 Task: Add Bigelow Blackberry Raspberry Hibiscus Herbal Infusion Tea to the cart.
Action: Mouse moved to (48, 380)
Screenshot: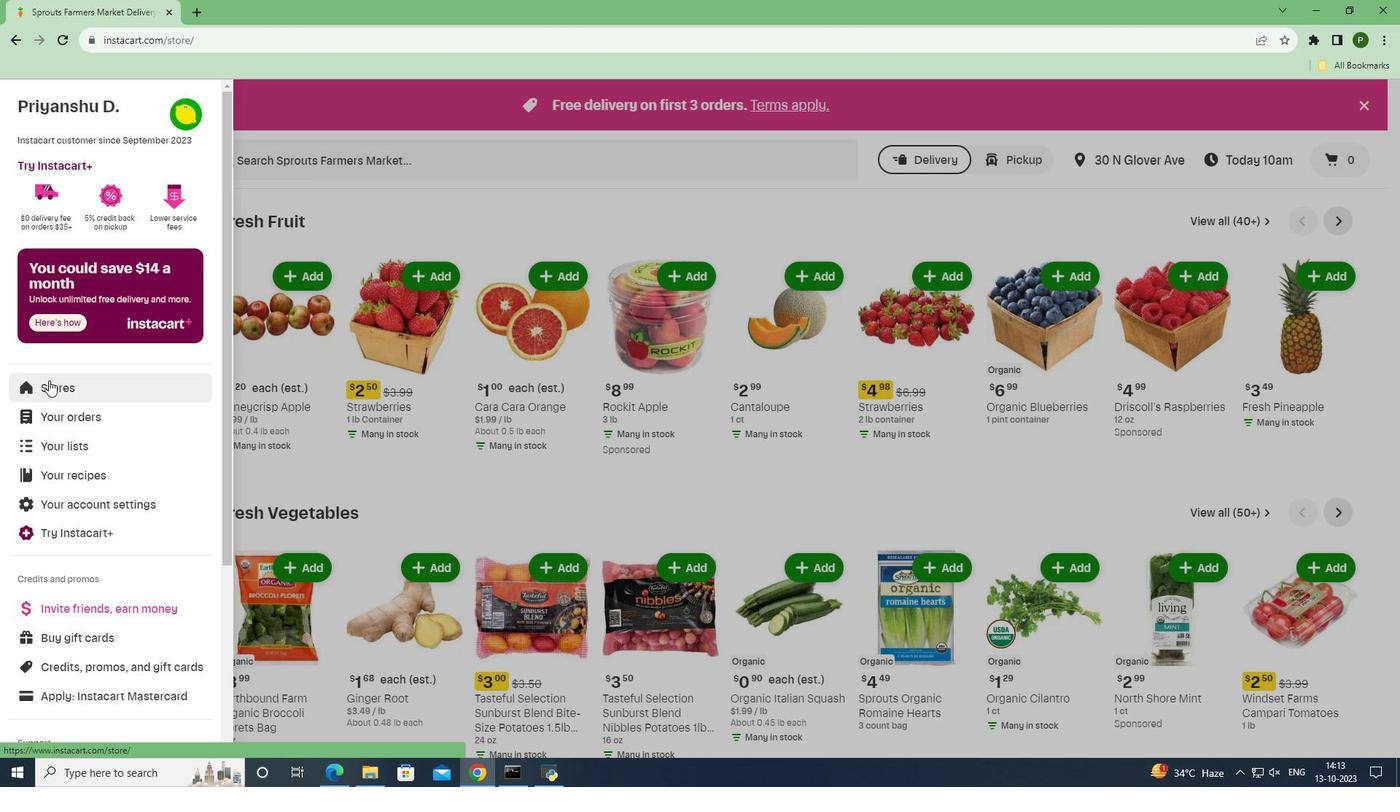 
Action: Mouse pressed left at (48, 380)
Screenshot: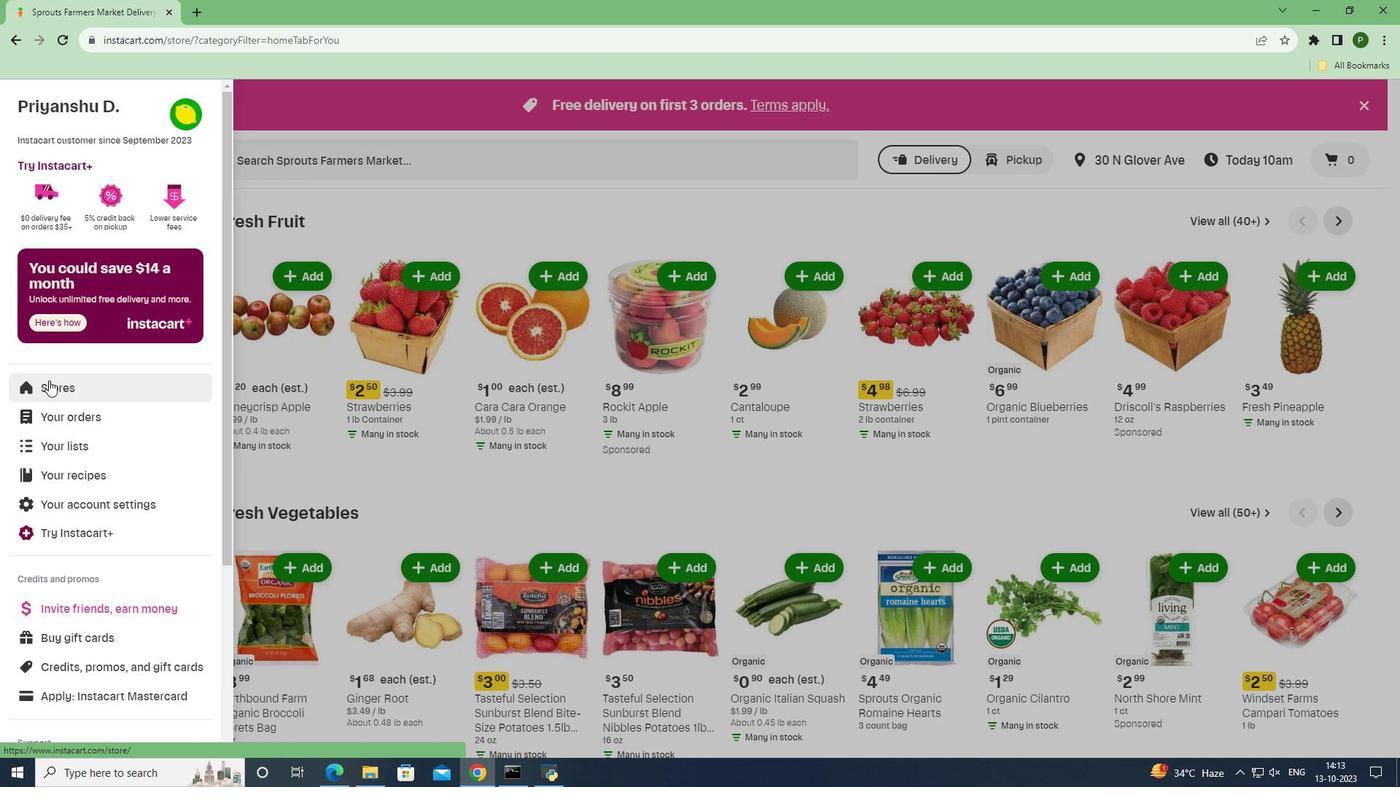 
Action: Mouse moved to (310, 167)
Screenshot: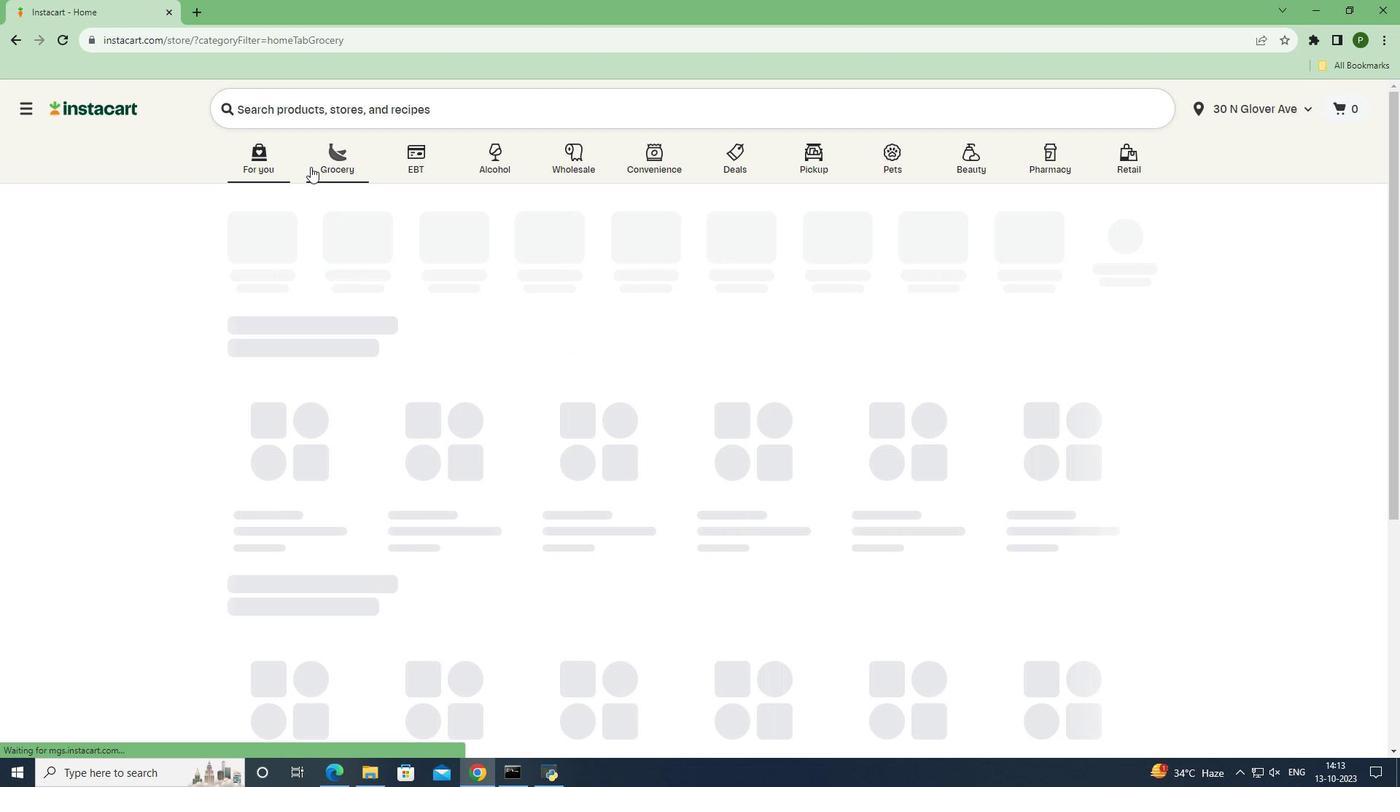 
Action: Mouse pressed left at (310, 167)
Screenshot: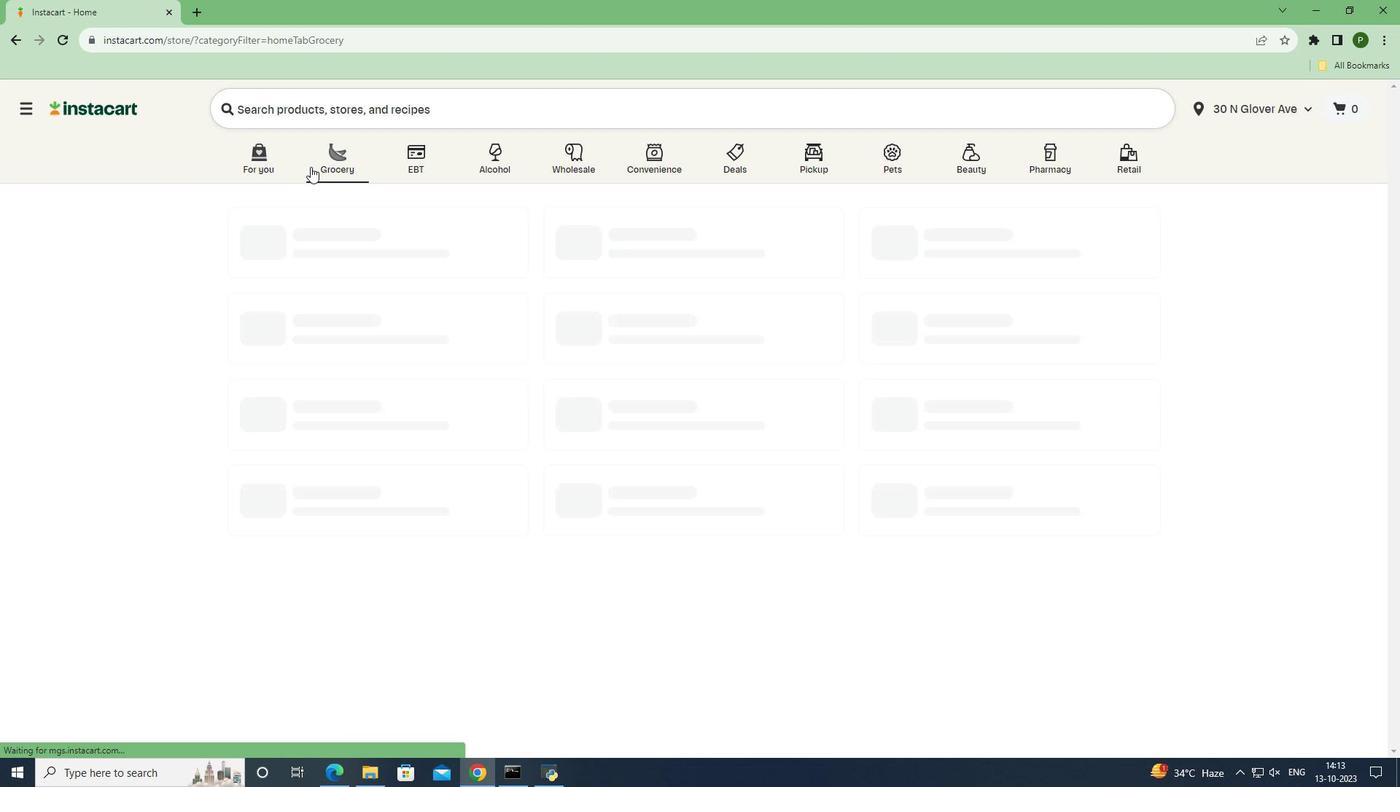 
Action: Mouse moved to (905, 341)
Screenshot: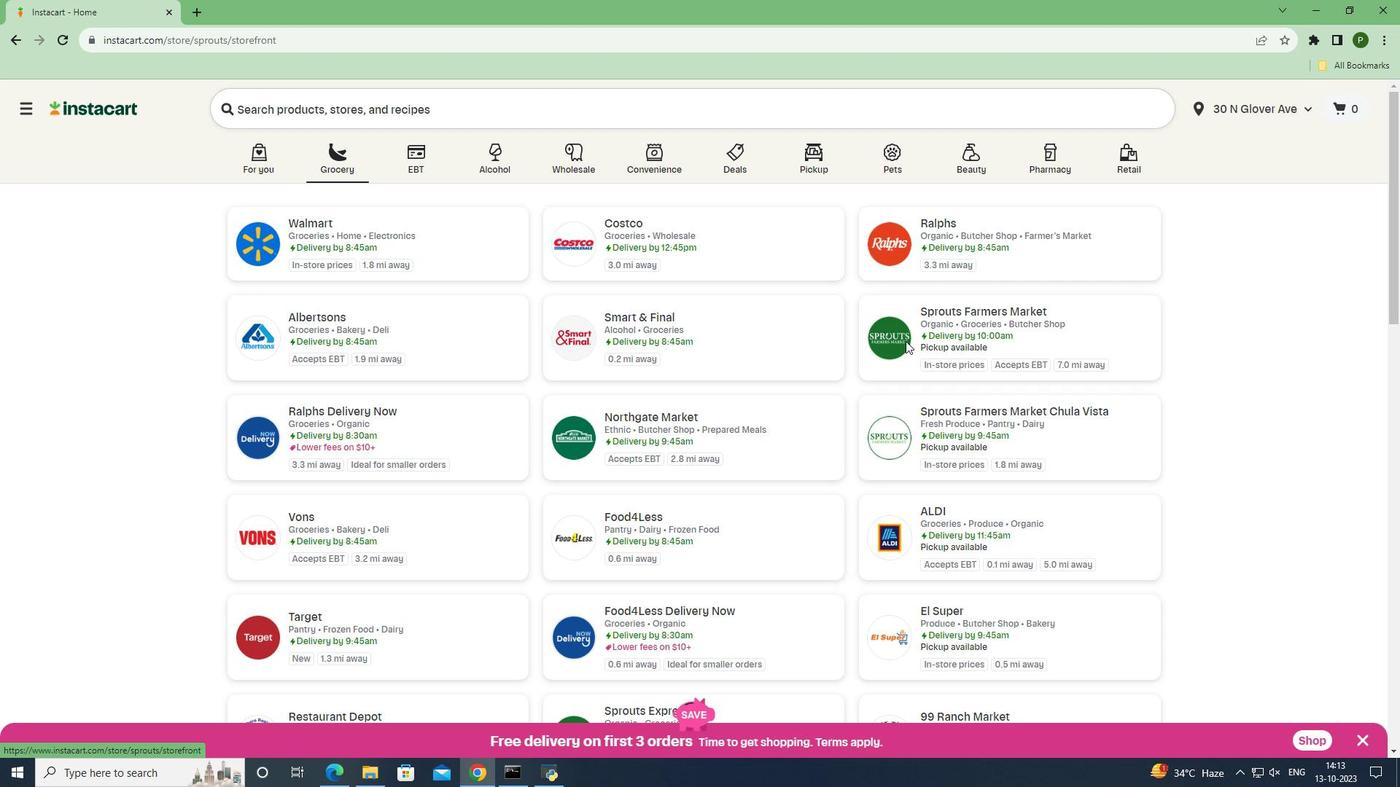 
Action: Mouse pressed left at (905, 341)
Screenshot: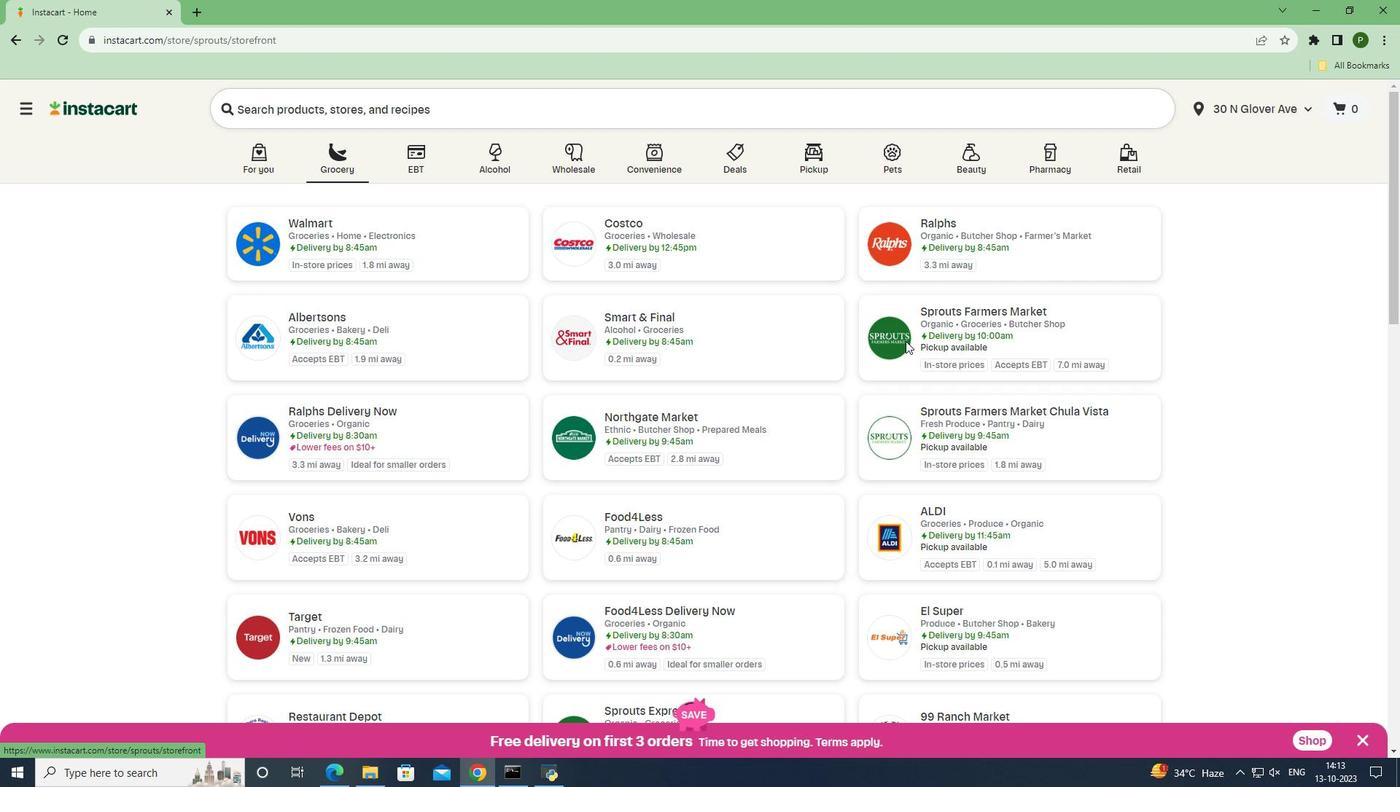 
Action: Mouse moved to (69, 544)
Screenshot: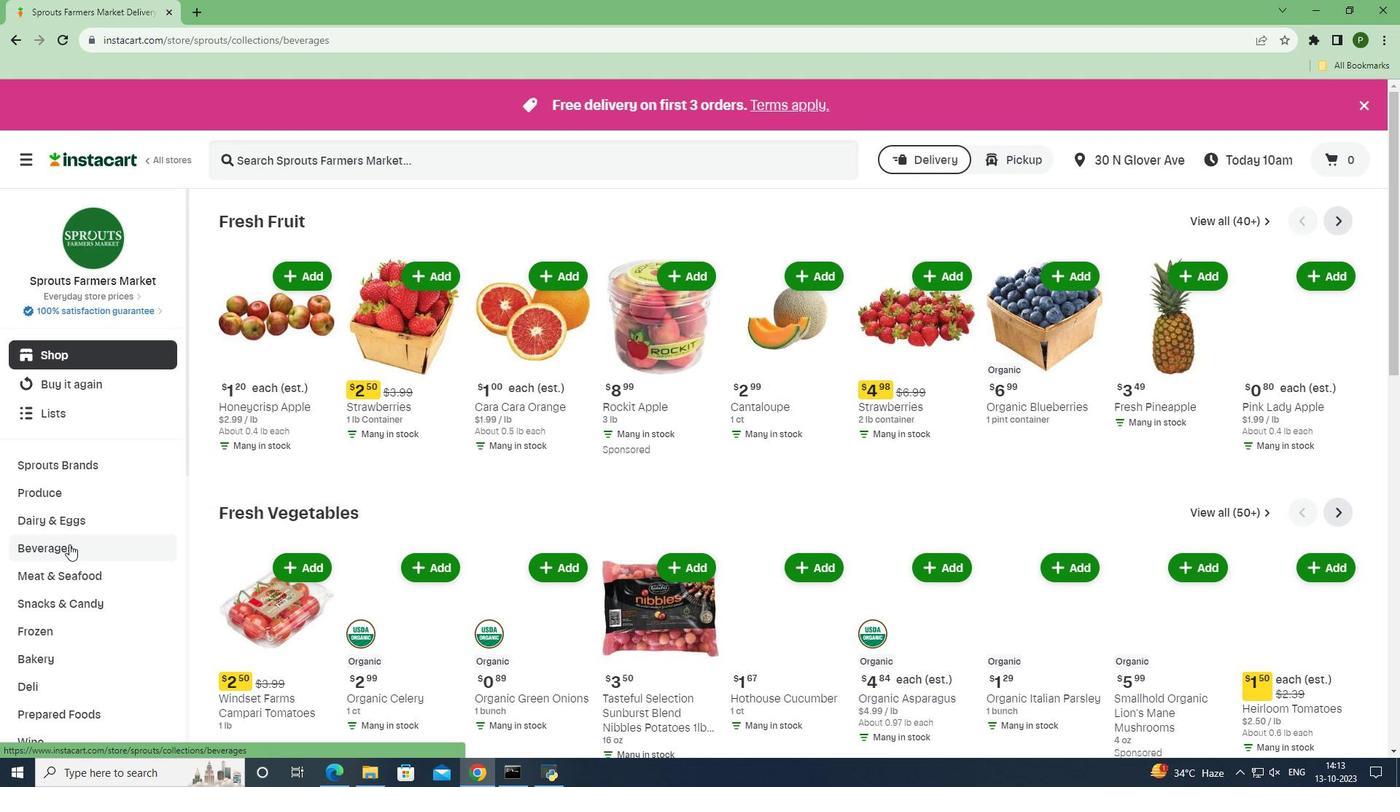 
Action: Mouse pressed left at (69, 544)
Screenshot: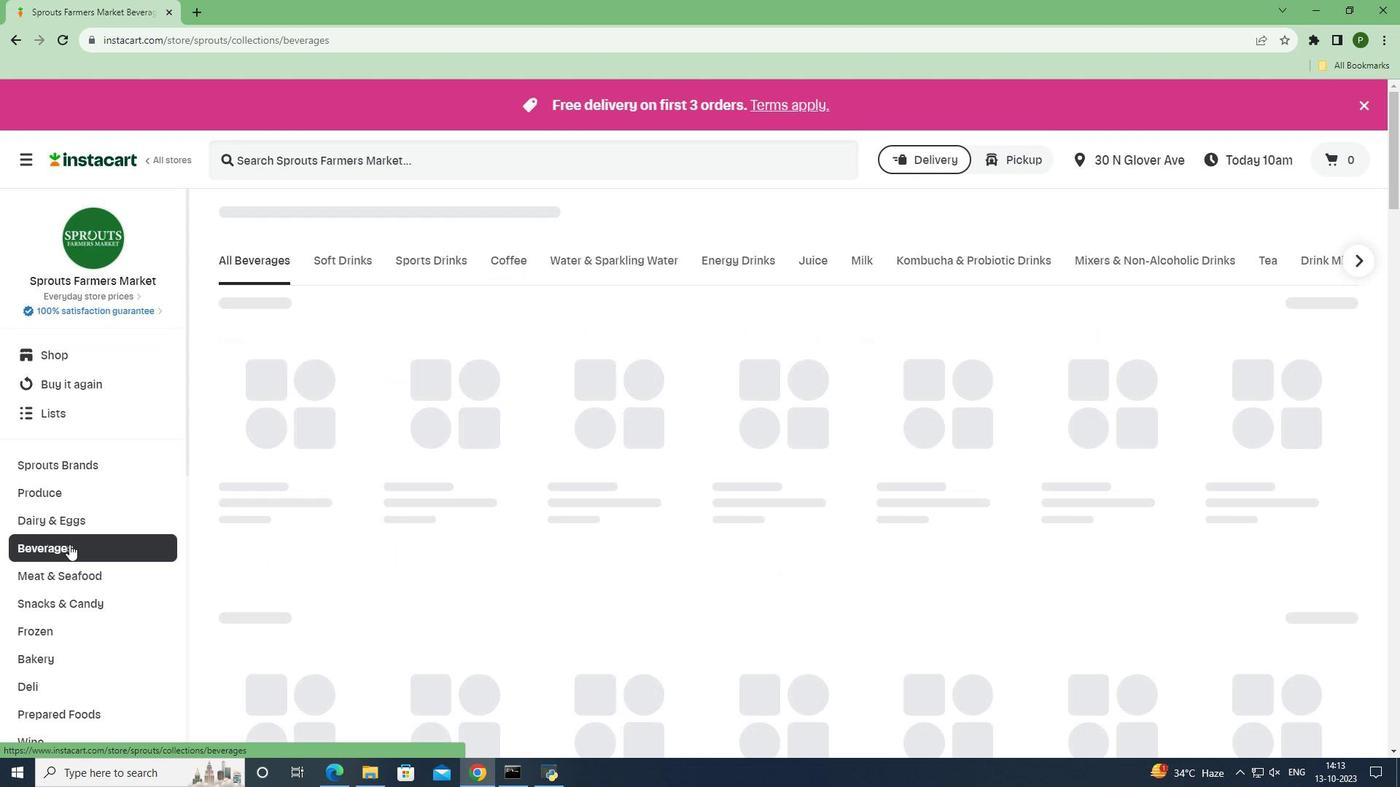 
Action: Mouse moved to (1266, 406)
Screenshot: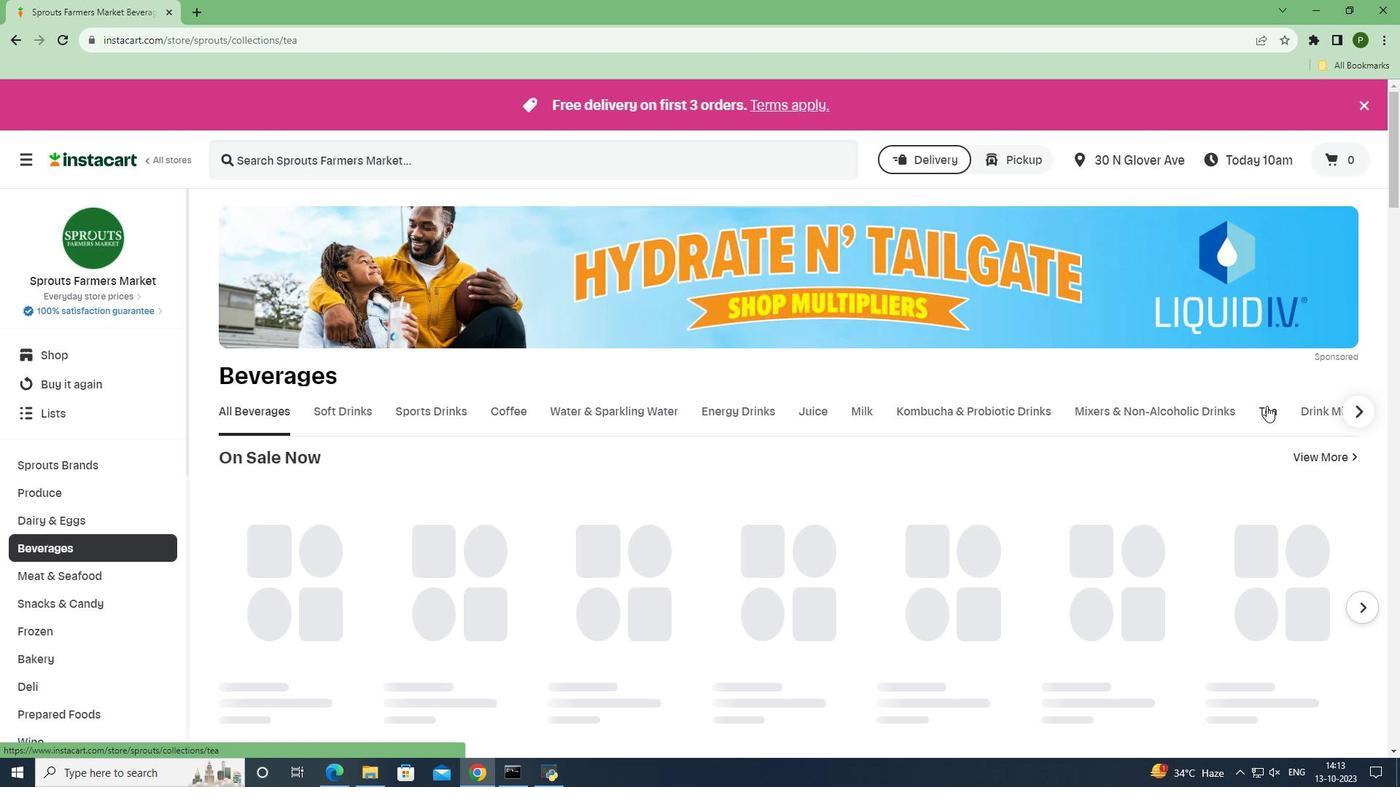 
Action: Mouse pressed left at (1266, 406)
Screenshot: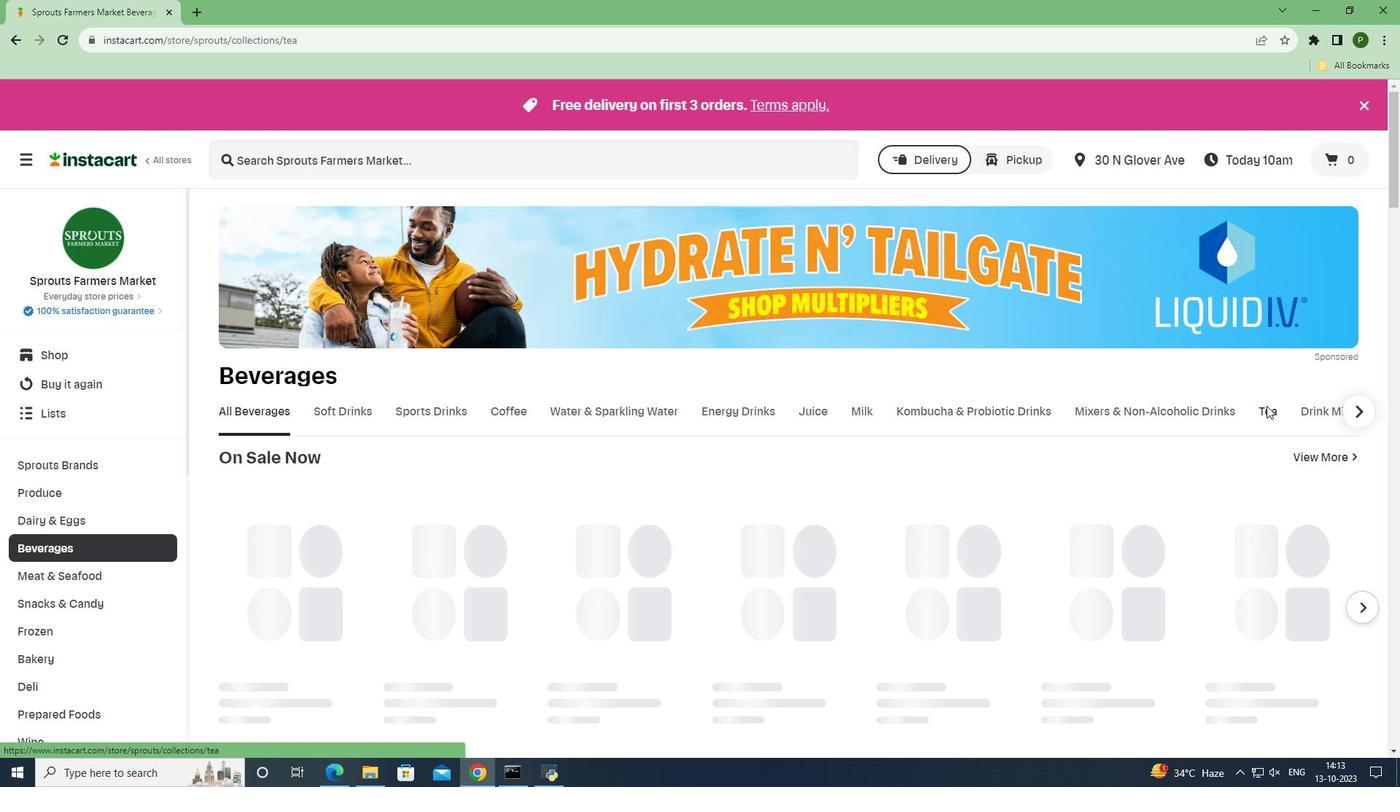 
Action: Mouse moved to (303, 158)
Screenshot: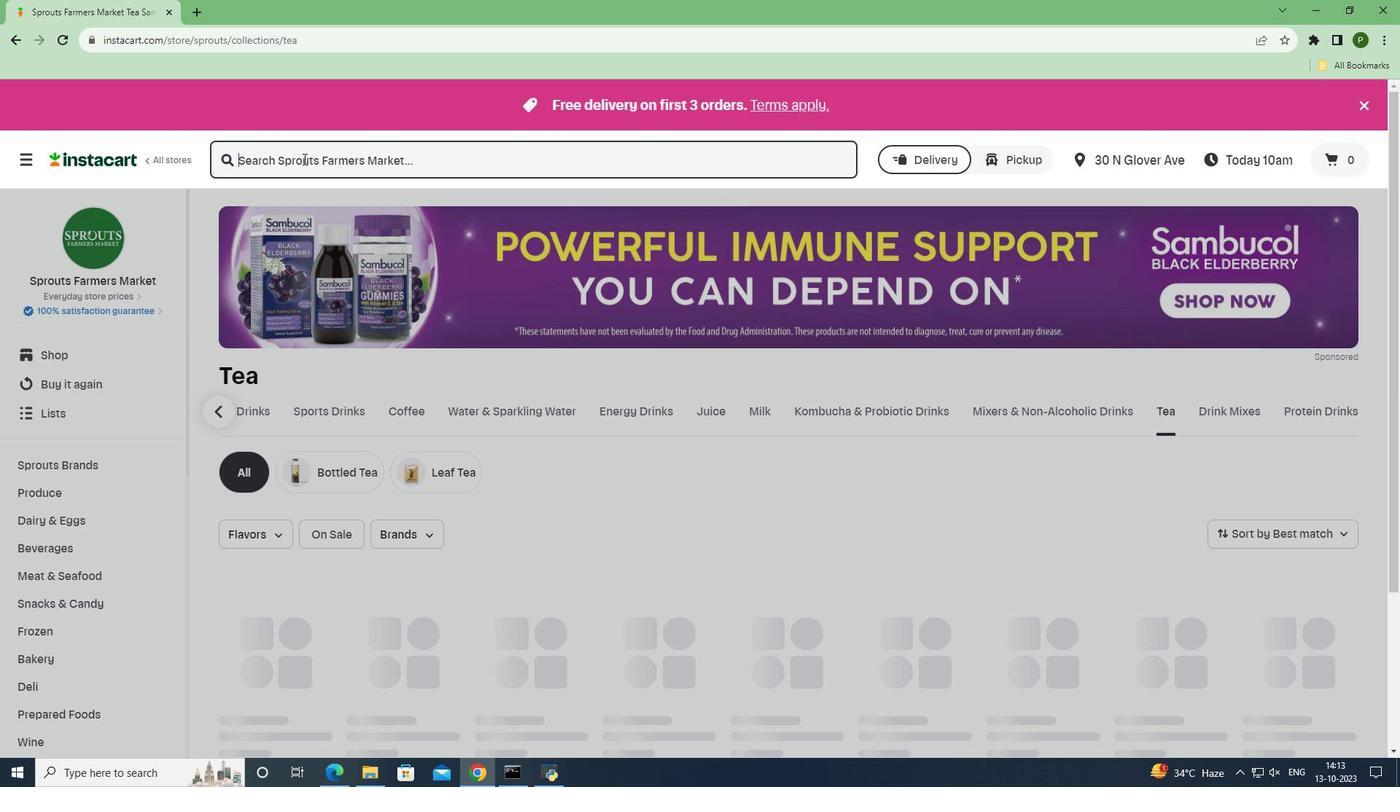 
Action: Mouse pressed left at (303, 158)
Screenshot: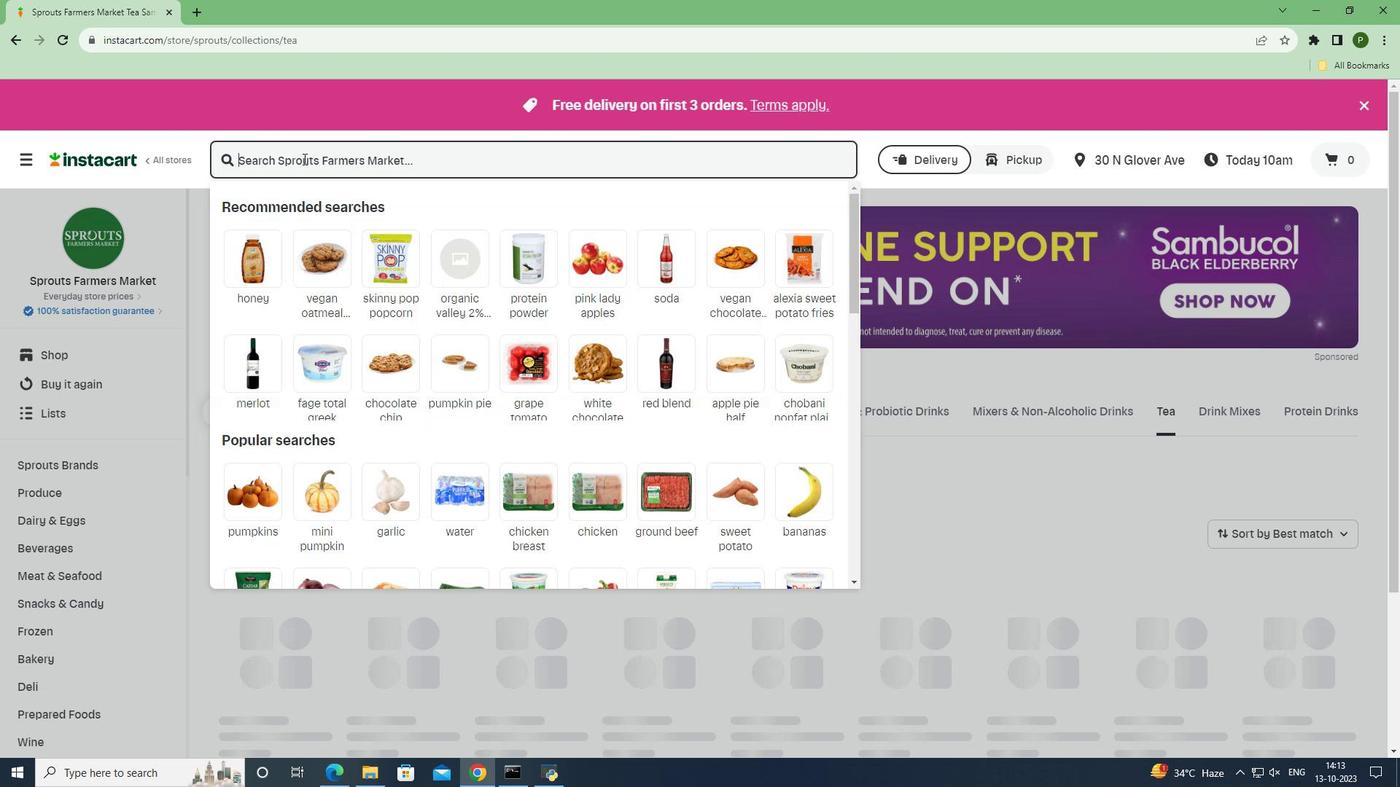 
Action: Key pressed <Key.caps_lock>B<Key.caps_lock>igelow<Key.space><Key.caps_lock>B<Key.caps_lock>lackberry<Key.space><Key.caps_lock>R<Key.caps_lock>aspberry<Key.space><Key.caps_lock>H<Key.caps_lock>ibiscus<Key.space><Key.caps_lock>H<Key.caps_lock>erbal<Key.space><Key.caps_lock>I<Key.caps_lock>nfusion<Key.space><Key.caps_lock>T<Key.caps_lock>ea<Key.space><Key.enter>
Screenshot: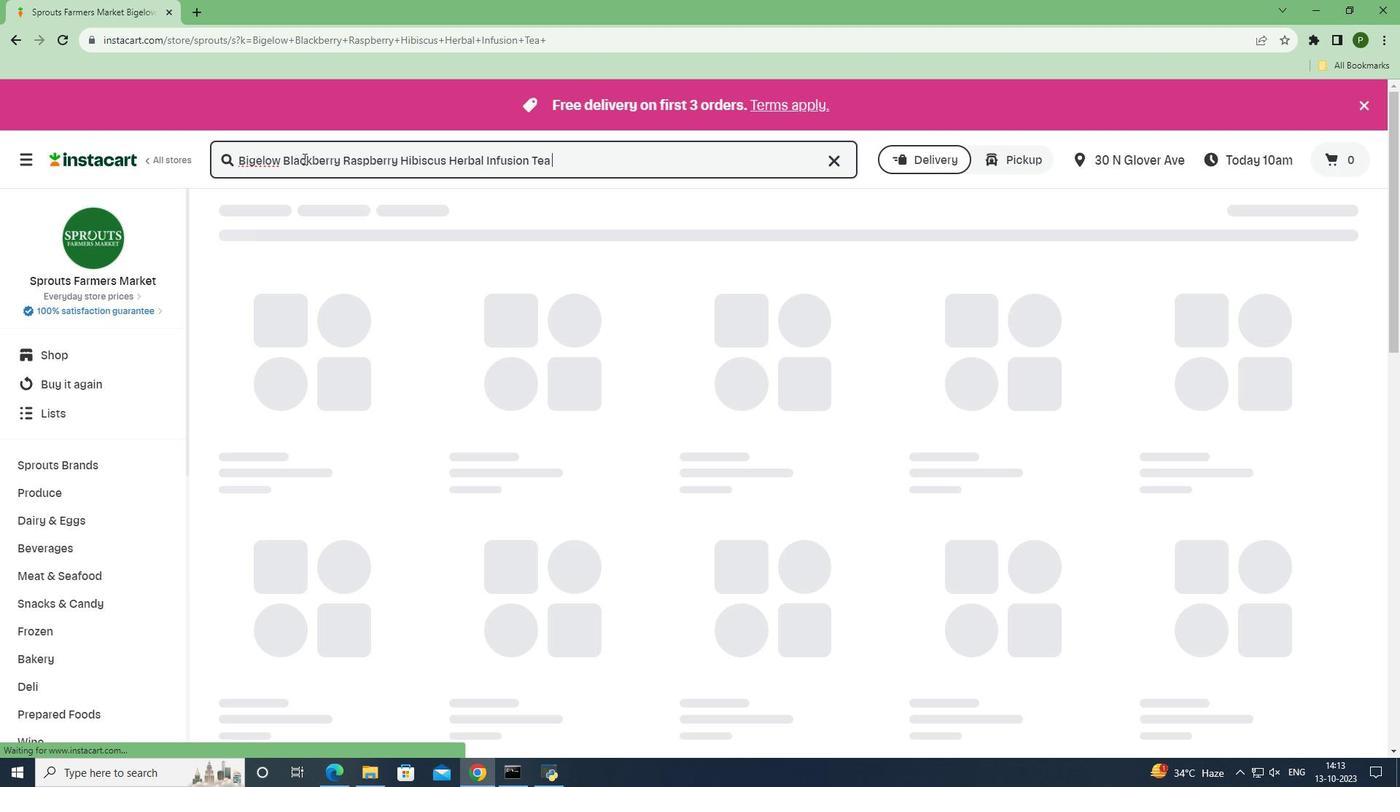 
Action: Mouse moved to (693, 547)
Screenshot: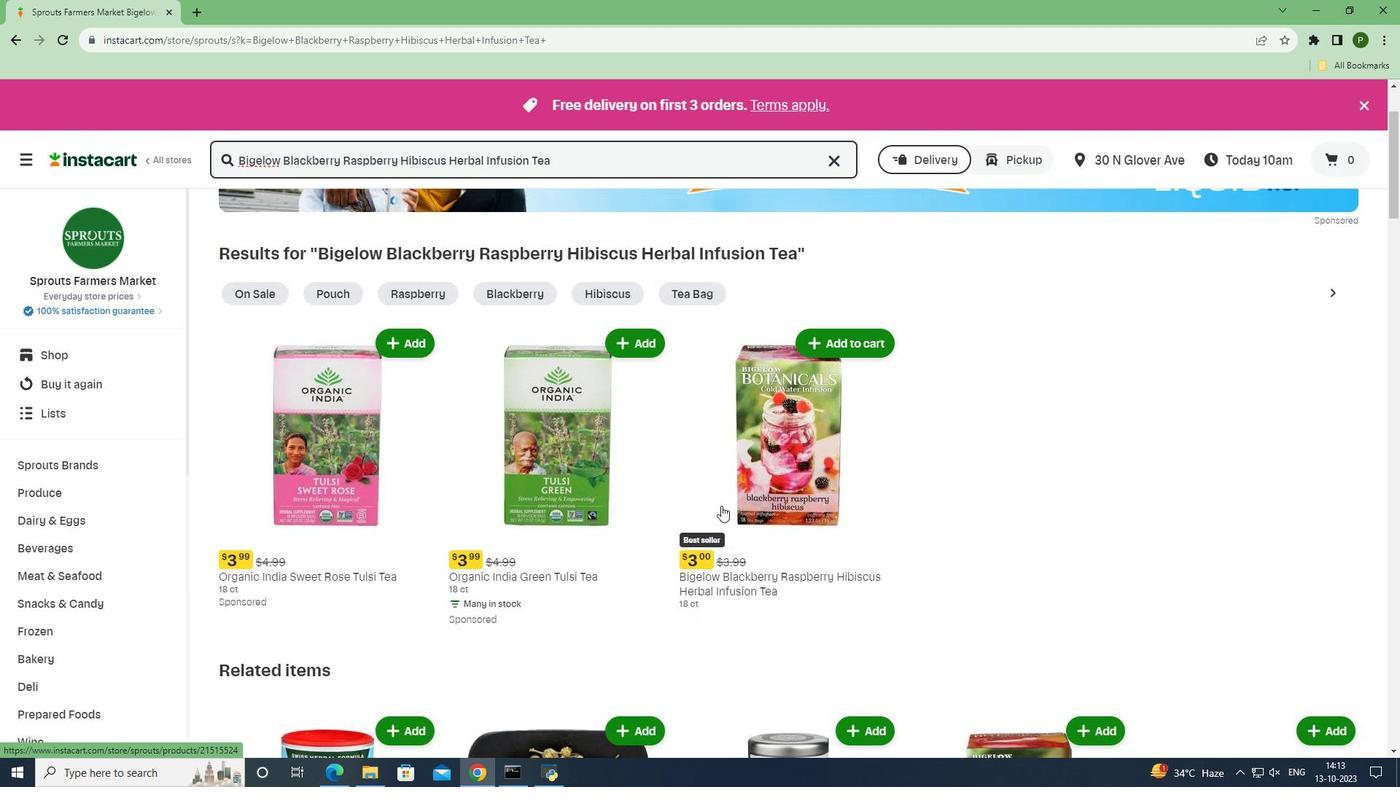 
Action: Mouse scrolled (693, 546) with delta (0, 0)
Screenshot: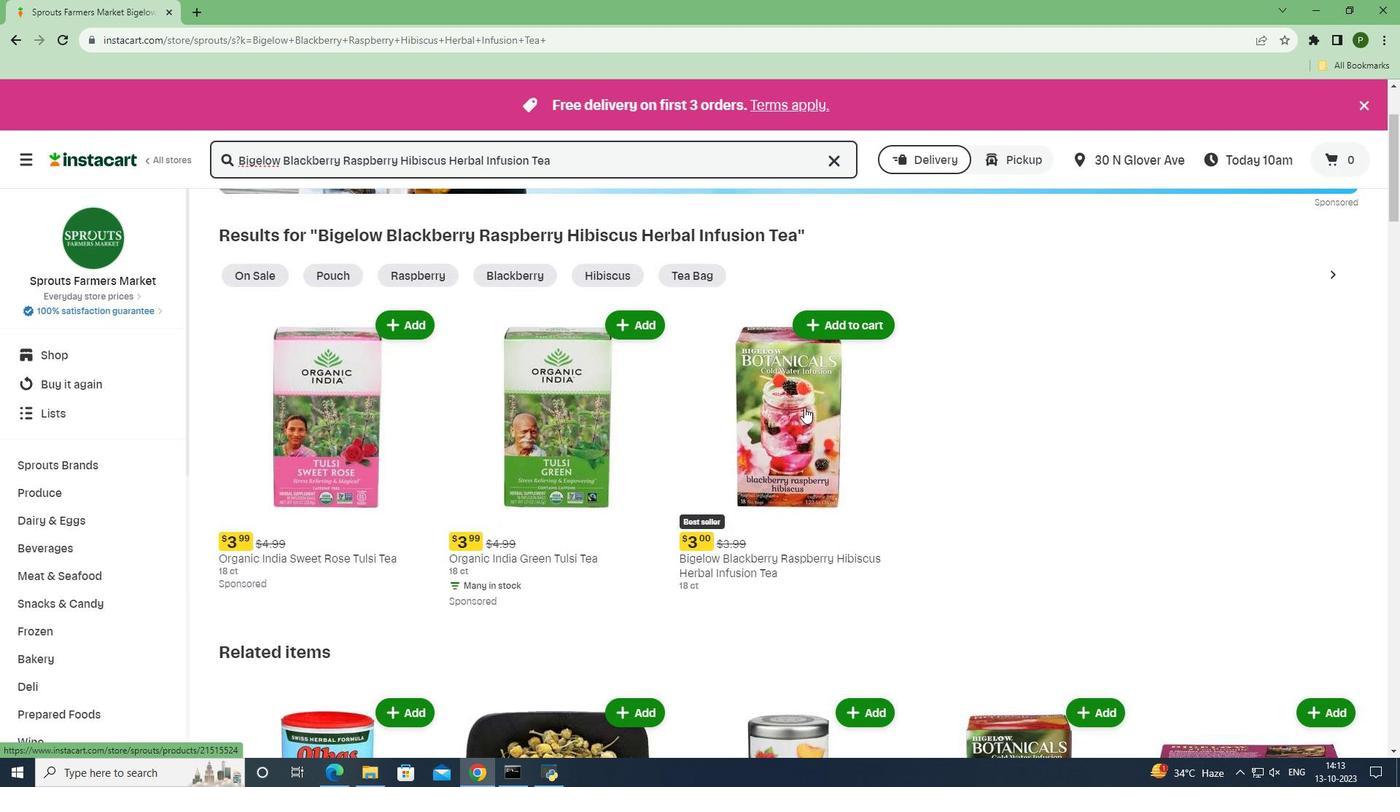 
Action: Mouse scrolled (693, 546) with delta (0, 0)
Screenshot: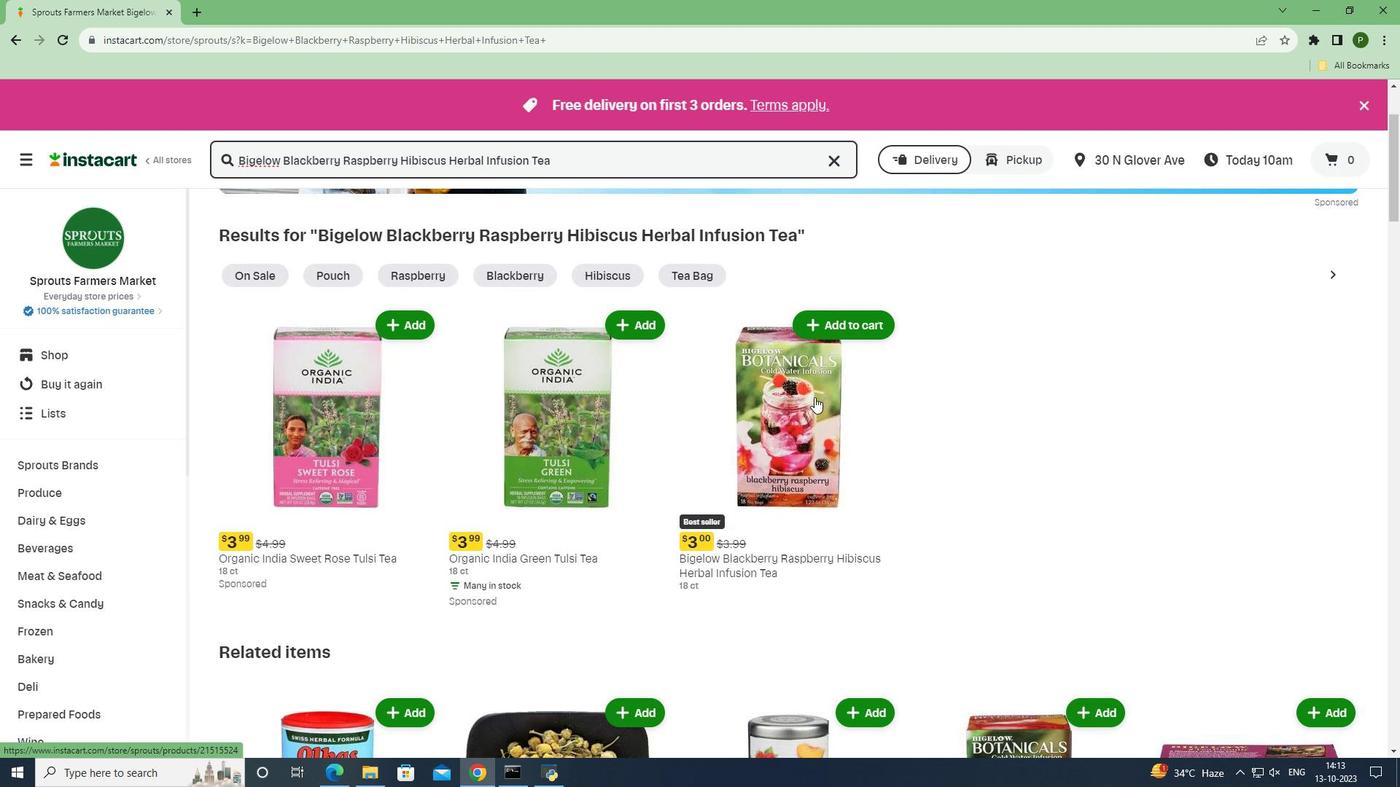 
Action: Mouse moved to (843, 325)
Screenshot: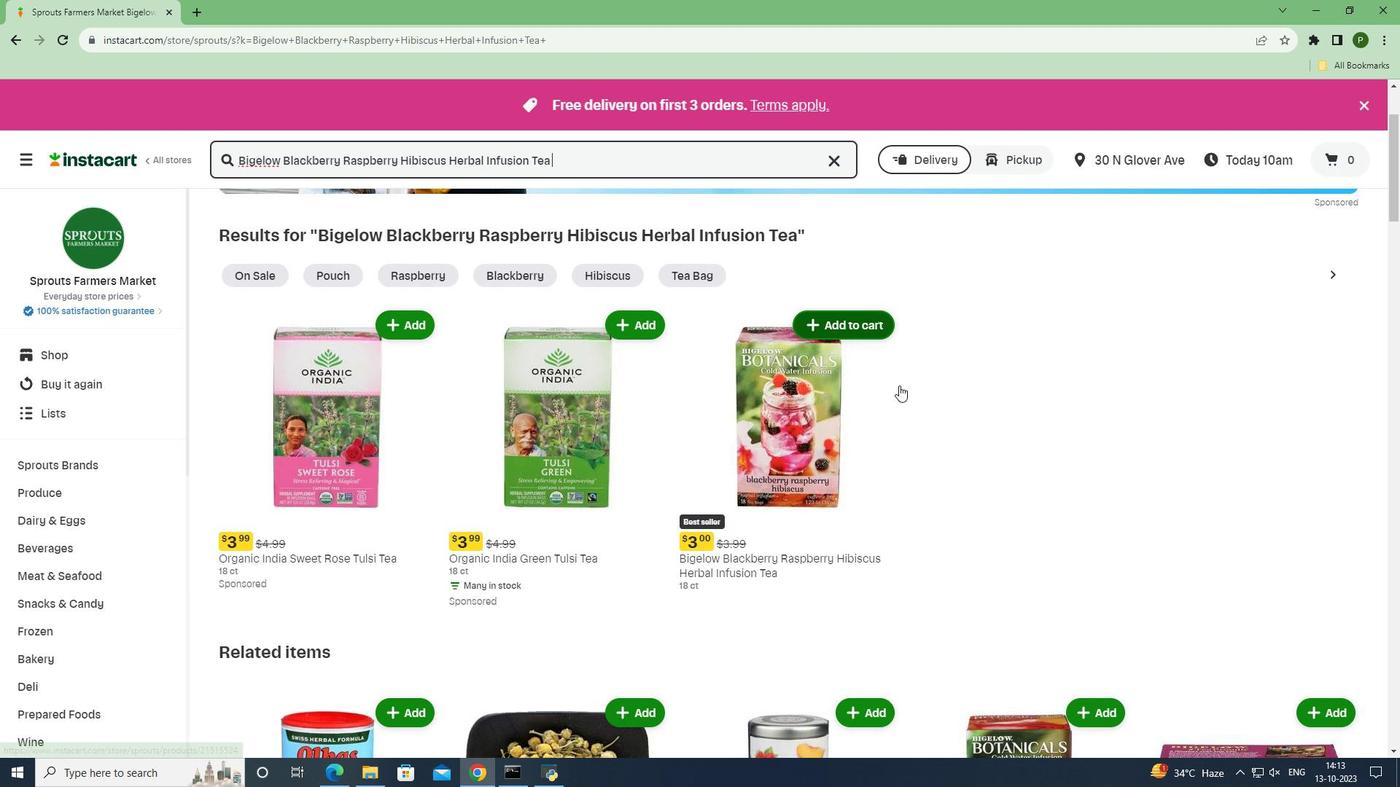 
Action: Mouse pressed left at (843, 325)
Screenshot: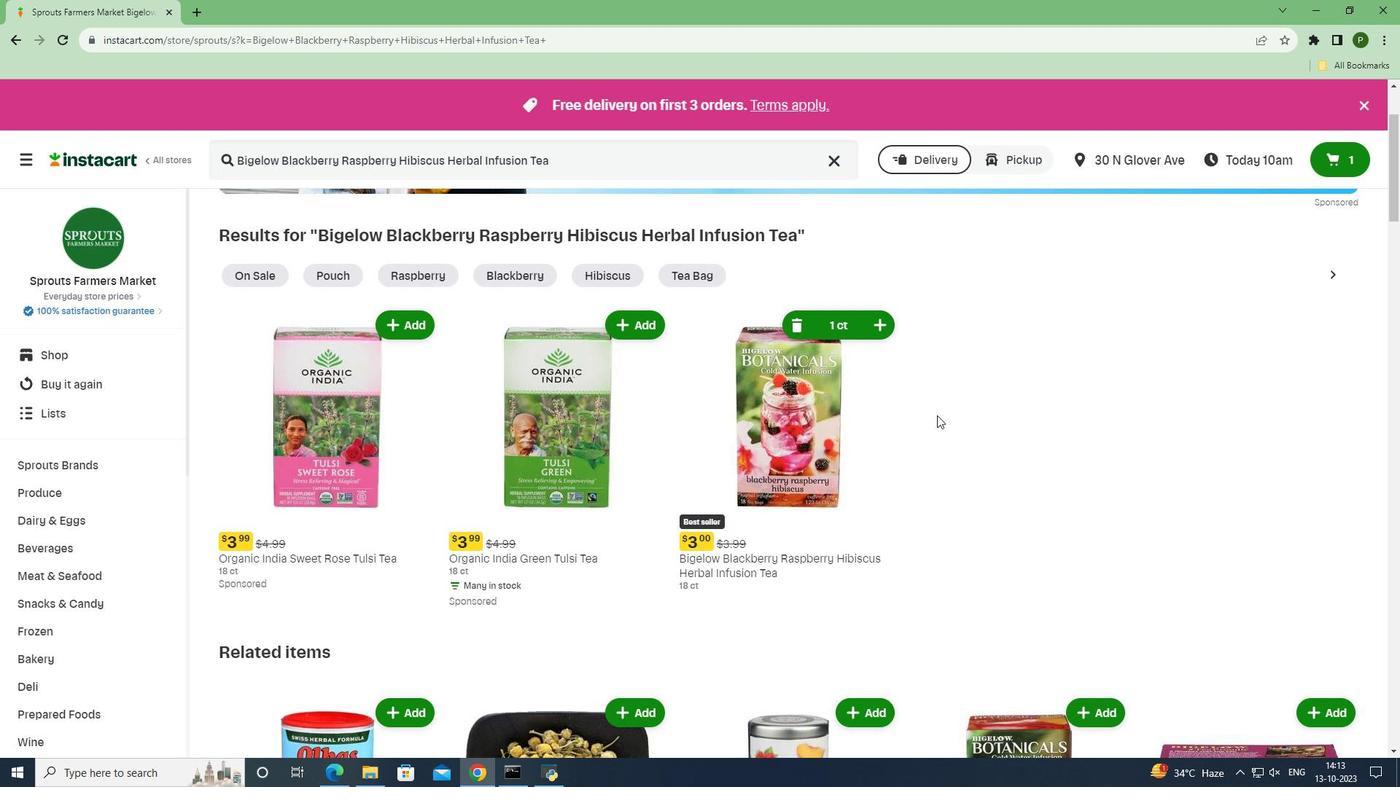 
Action: Mouse moved to (943, 417)
Screenshot: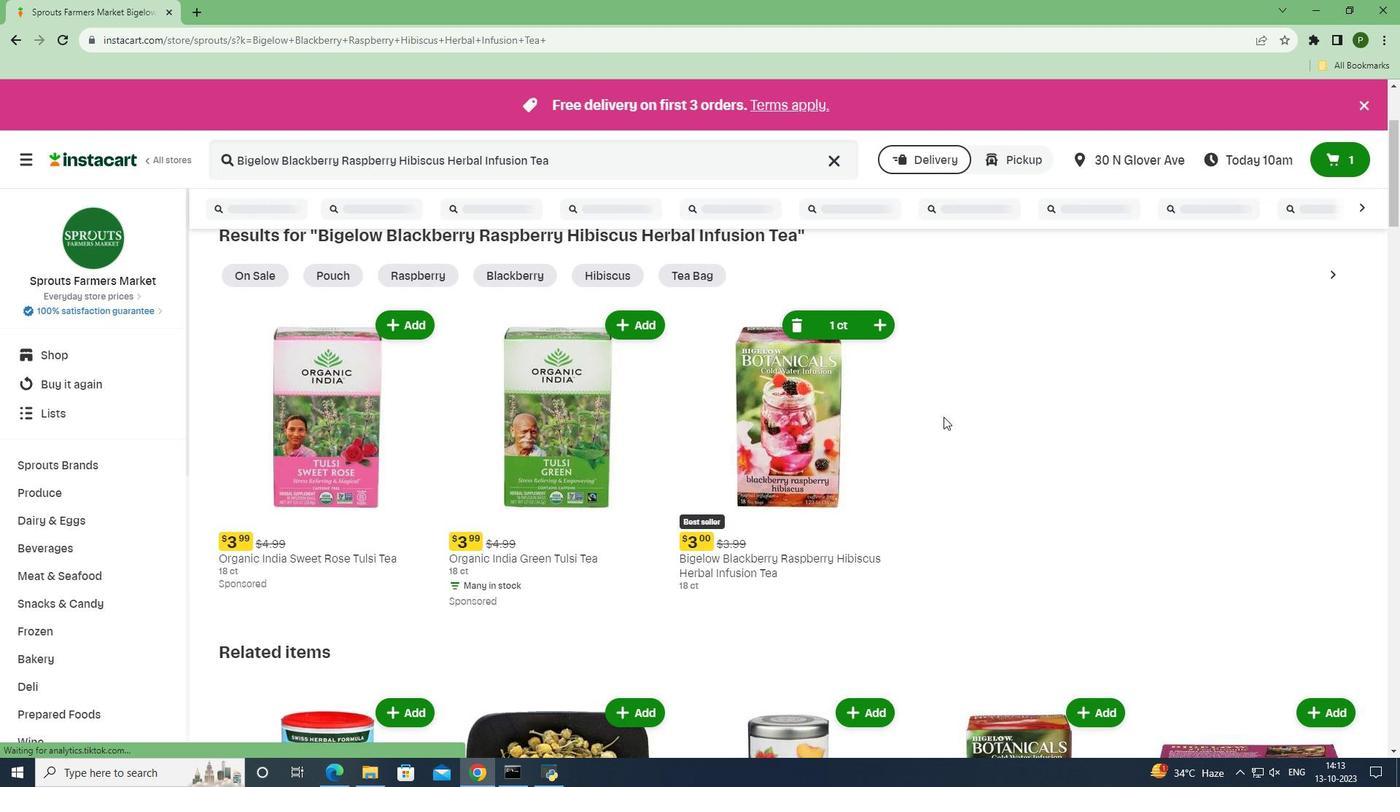 
